 Task: Invite Team Member Softage.1@softage.net to Workspace Accelerator Programs. Invite Team Member Softage.2@softage.net to Workspace Accelerator Programs. Invite Team Member Softage.3@softage.net to Workspace Accelerator Programs. Invite Team Member Softage.4@softage.net to Workspace Accelerator Programs
Action: Mouse moved to (841, 134)
Screenshot: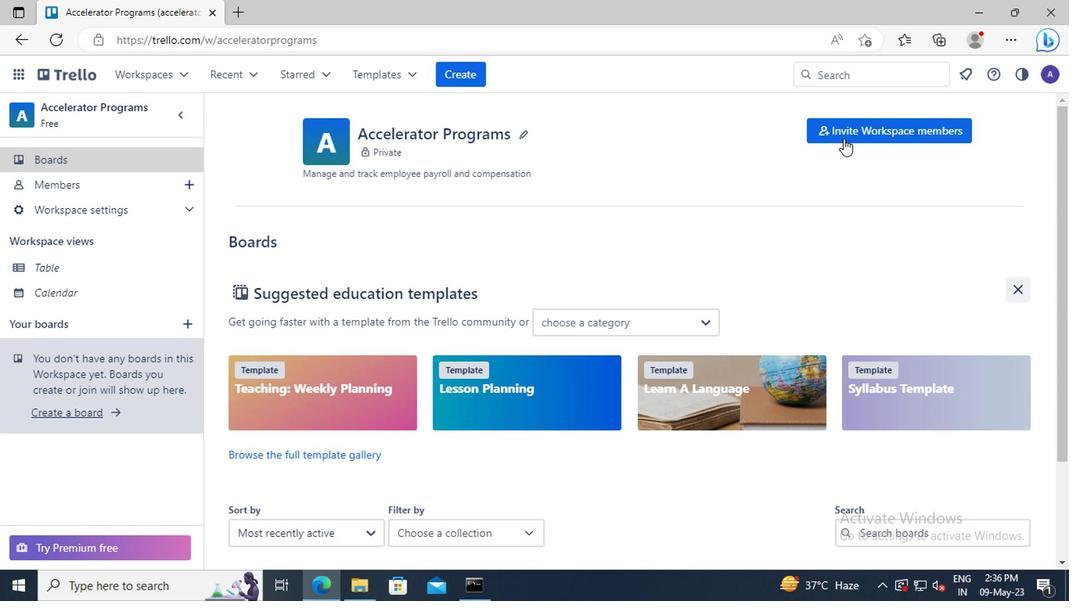 
Action: Mouse pressed left at (841, 134)
Screenshot: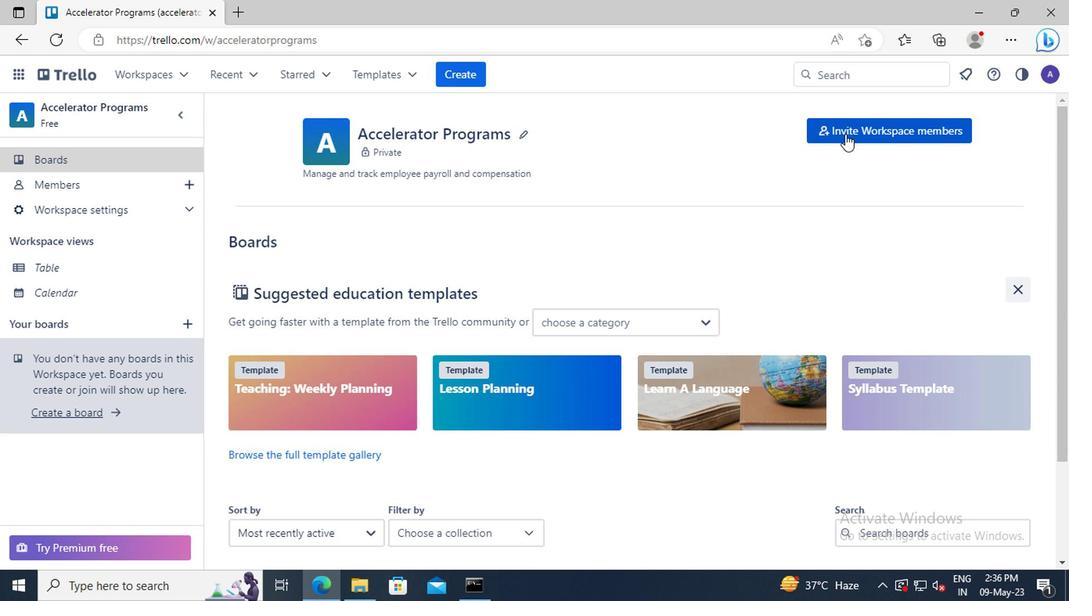 
Action: Mouse moved to (360, 305)
Screenshot: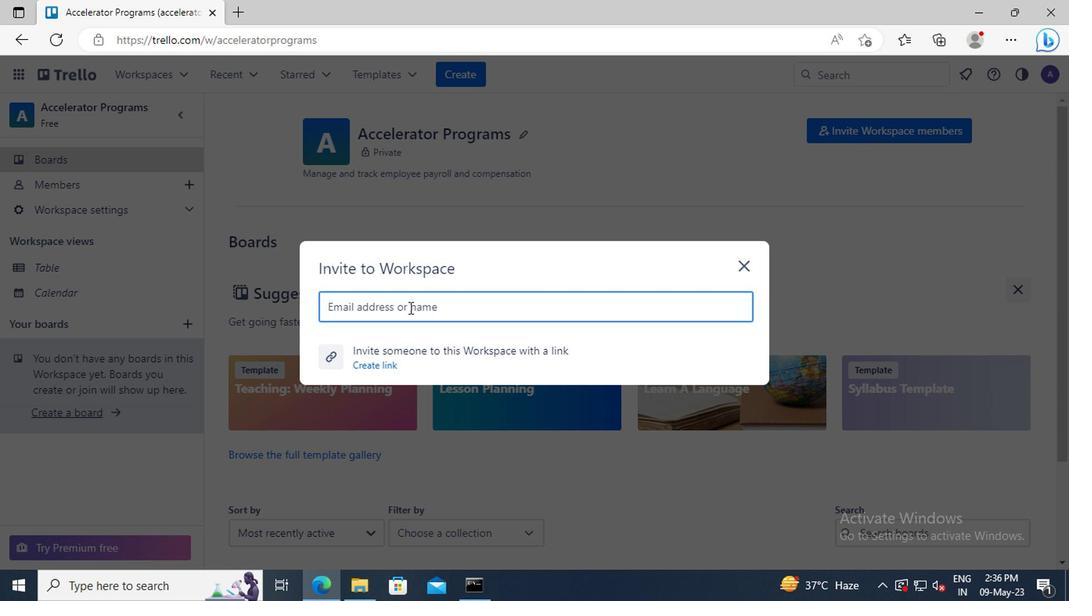 
Action: Mouse pressed left at (360, 305)
Screenshot: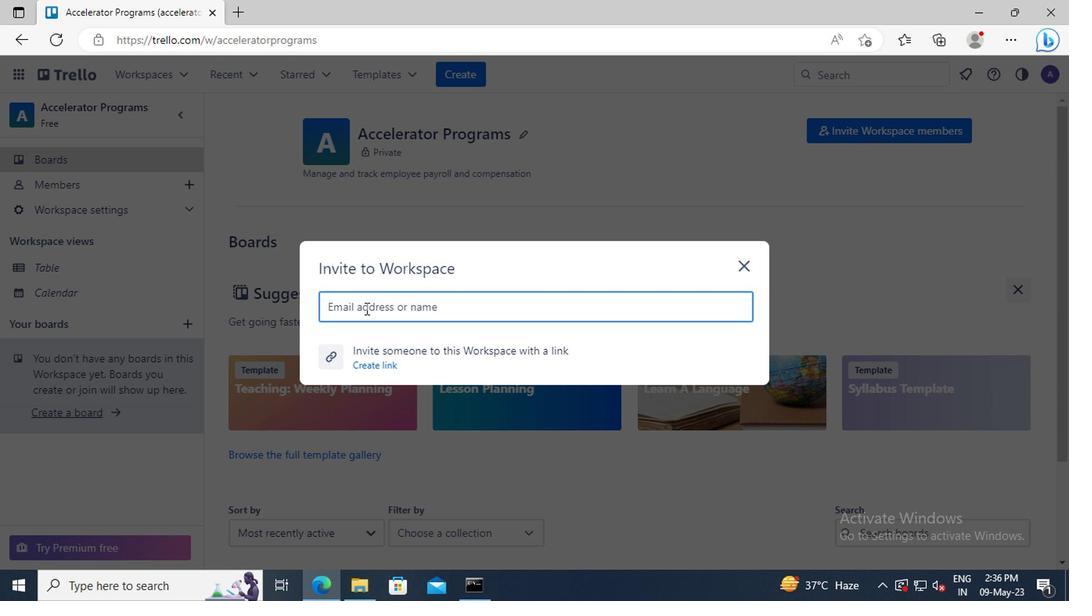 
Action: Key pressed <Key.shift>SOFTAGE.1<Key.shift>@SOFTAGE.NET
Screenshot: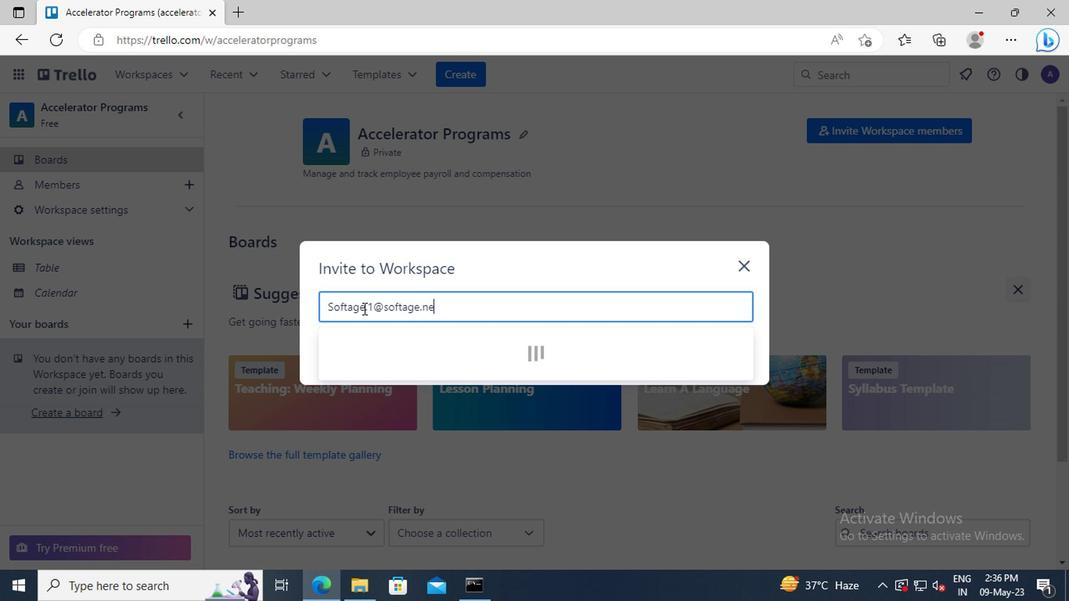 
Action: Mouse moved to (369, 342)
Screenshot: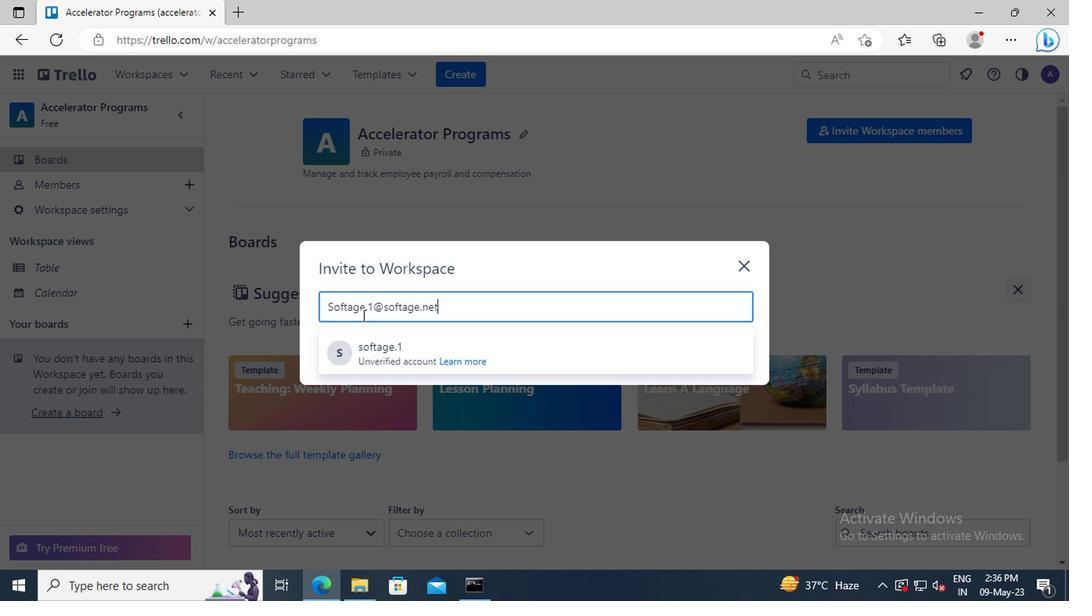 
Action: Mouse pressed left at (369, 342)
Screenshot: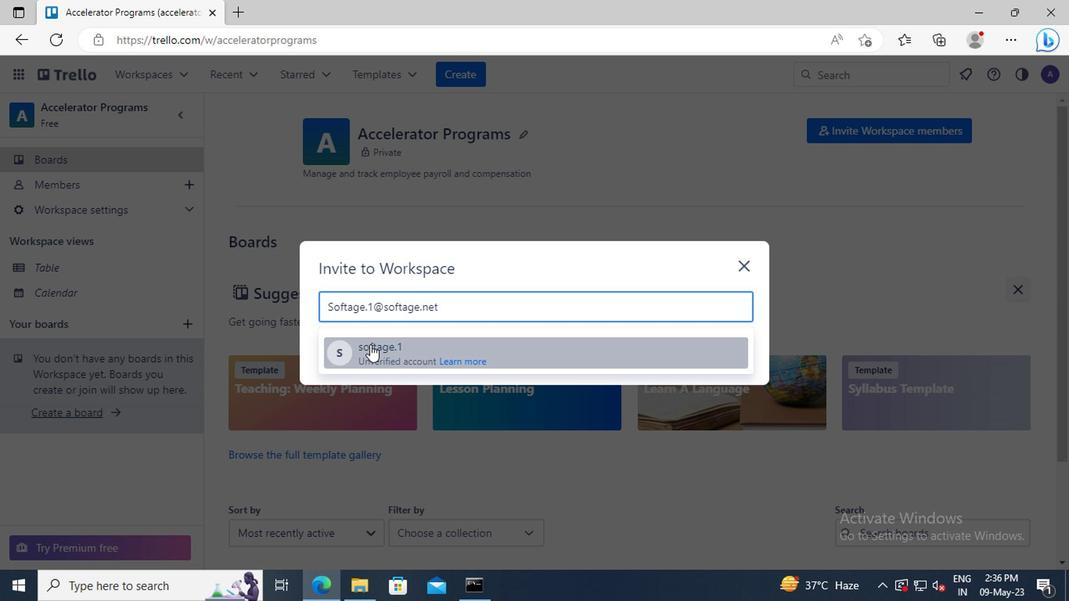 
Action: Mouse moved to (733, 269)
Screenshot: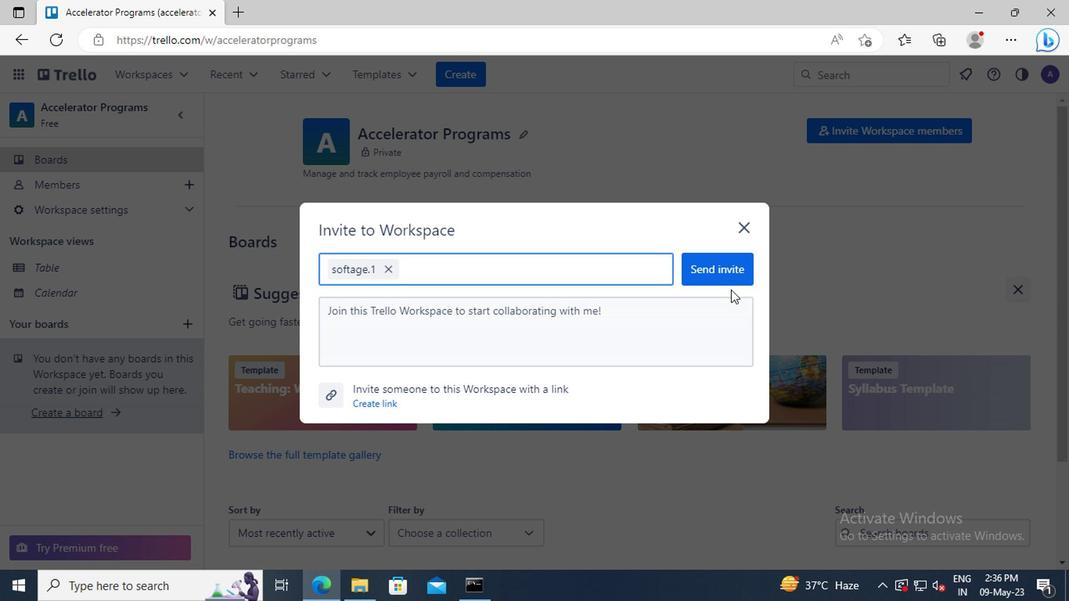 
Action: Mouse pressed left at (733, 269)
Screenshot: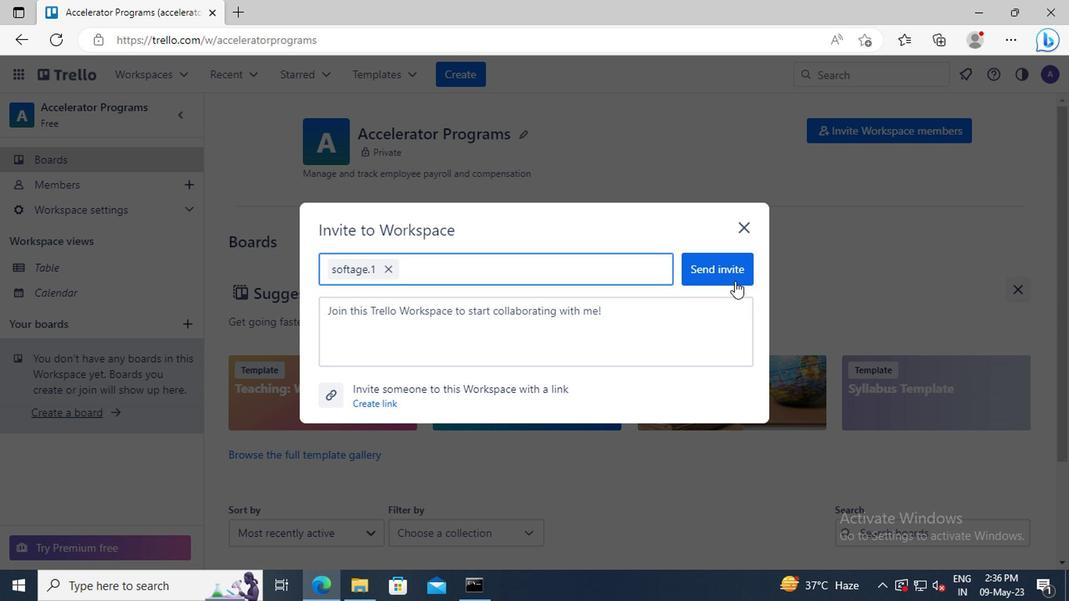 
Action: Mouse moved to (845, 131)
Screenshot: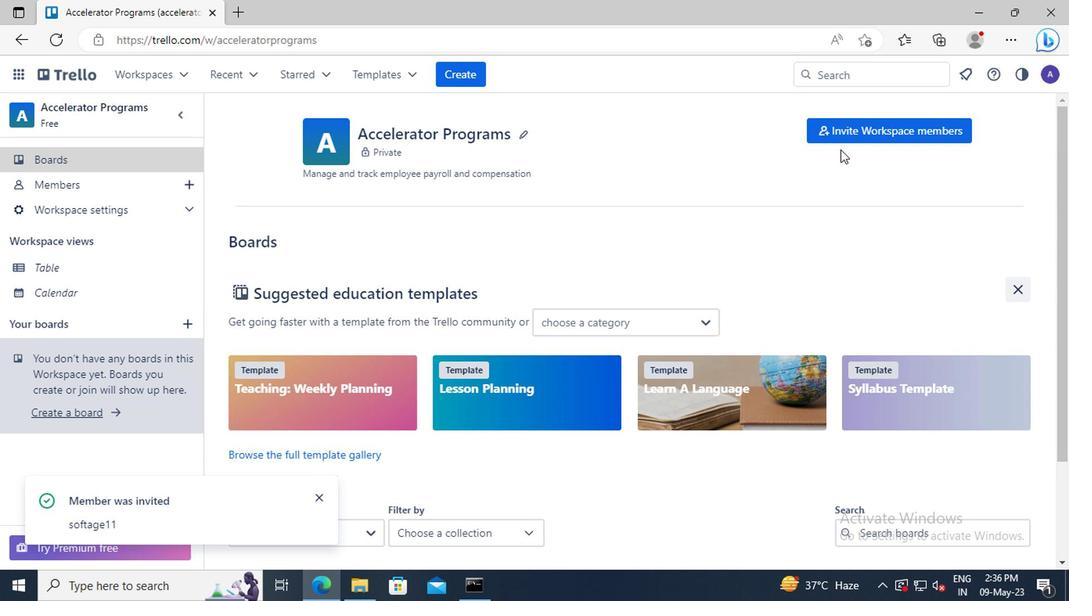 
Action: Mouse pressed left at (845, 131)
Screenshot: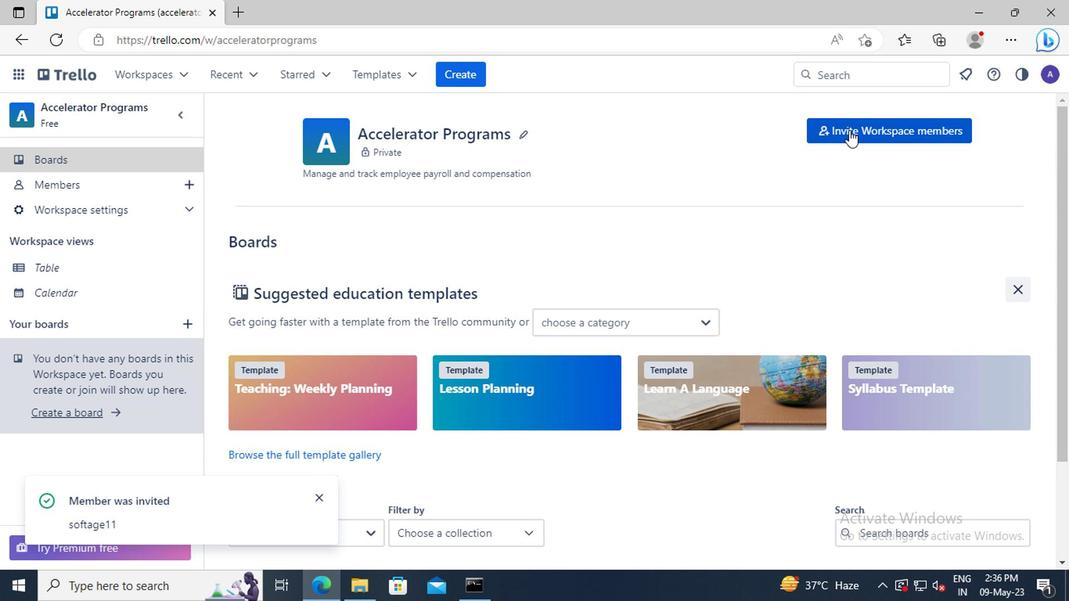 
Action: Mouse moved to (381, 305)
Screenshot: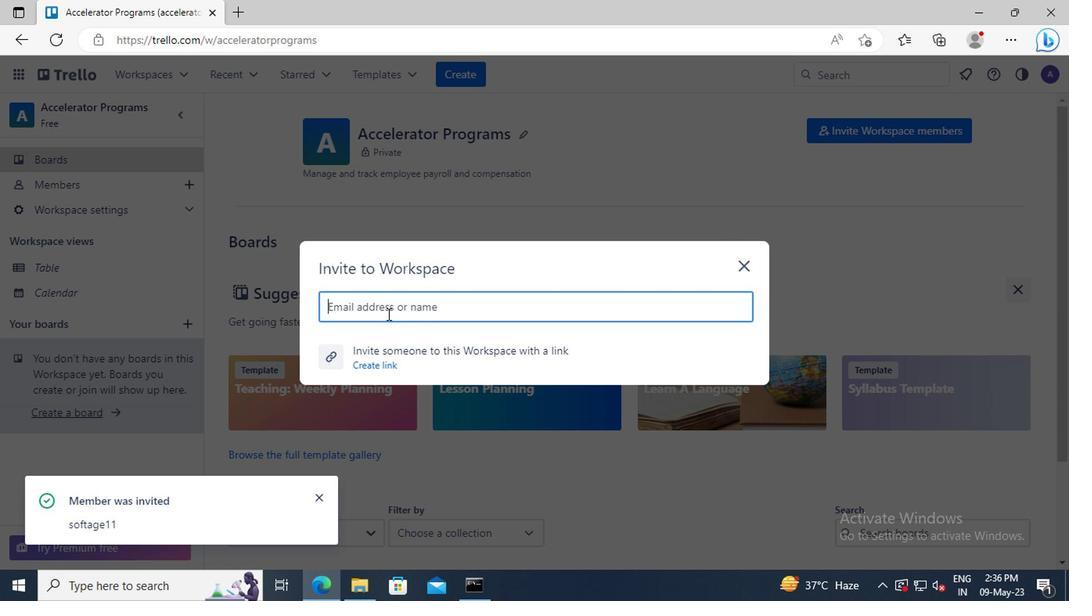 
Action: Mouse pressed left at (381, 305)
Screenshot: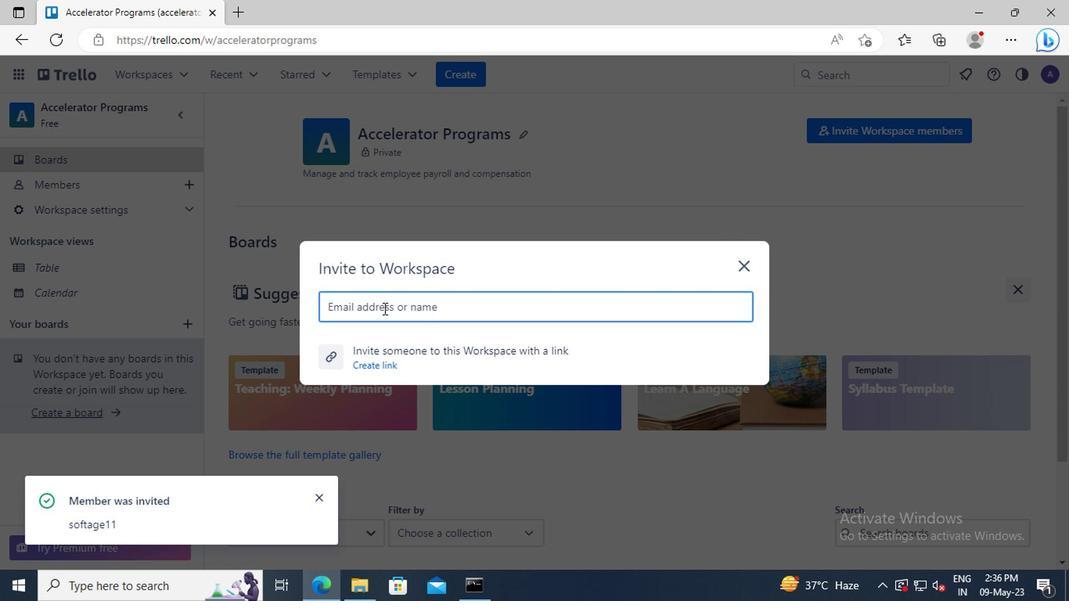 
Action: Key pressed <Key.shift>SOFTAGE.2<Key.shift>@SOFTAGE.NET
Screenshot: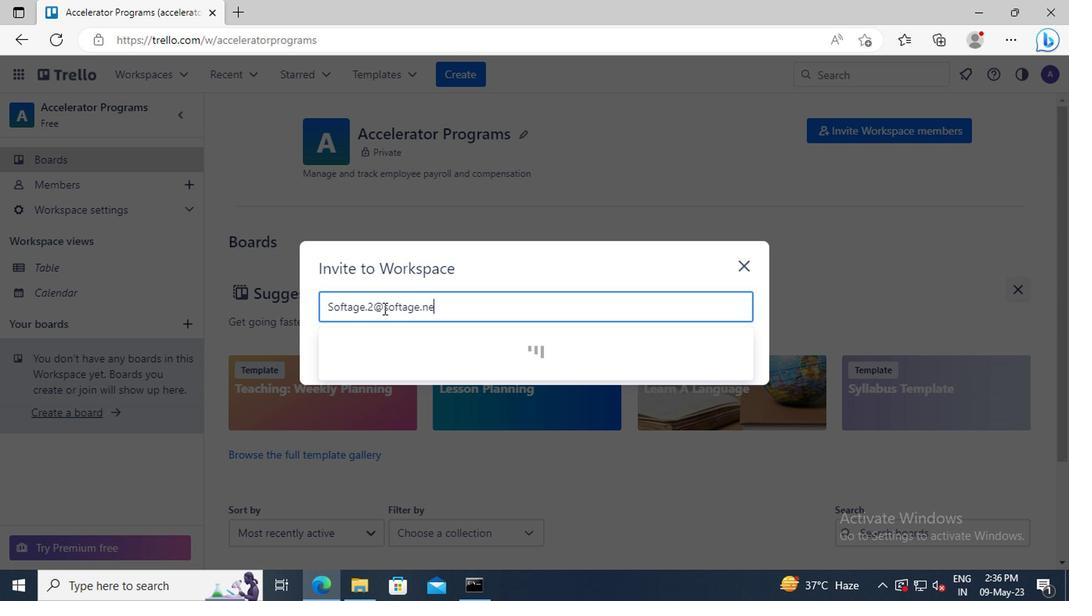 
Action: Mouse moved to (392, 340)
Screenshot: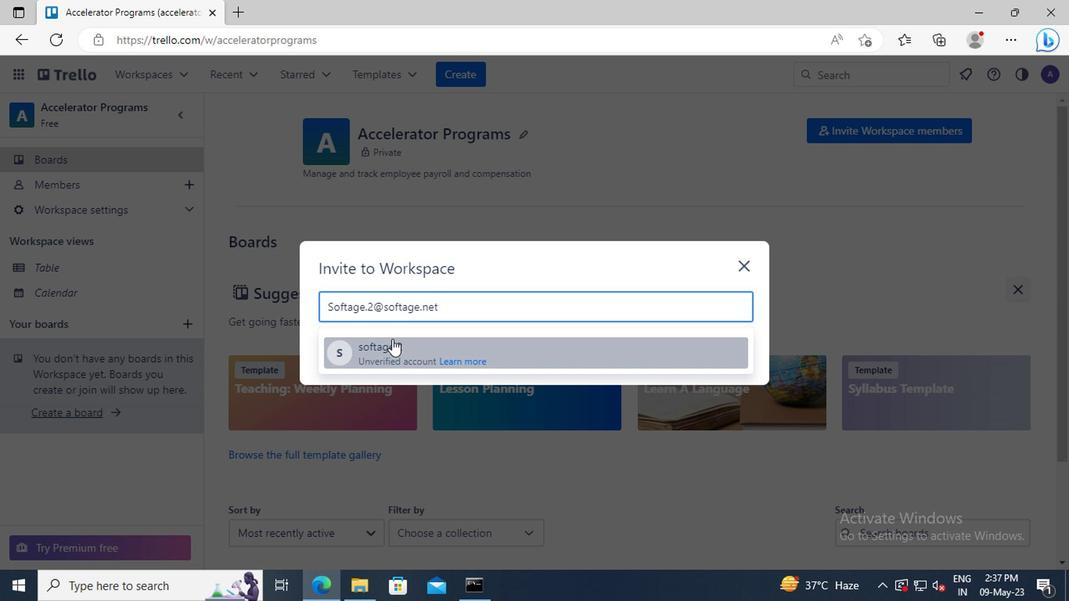 
Action: Mouse pressed left at (392, 340)
Screenshot: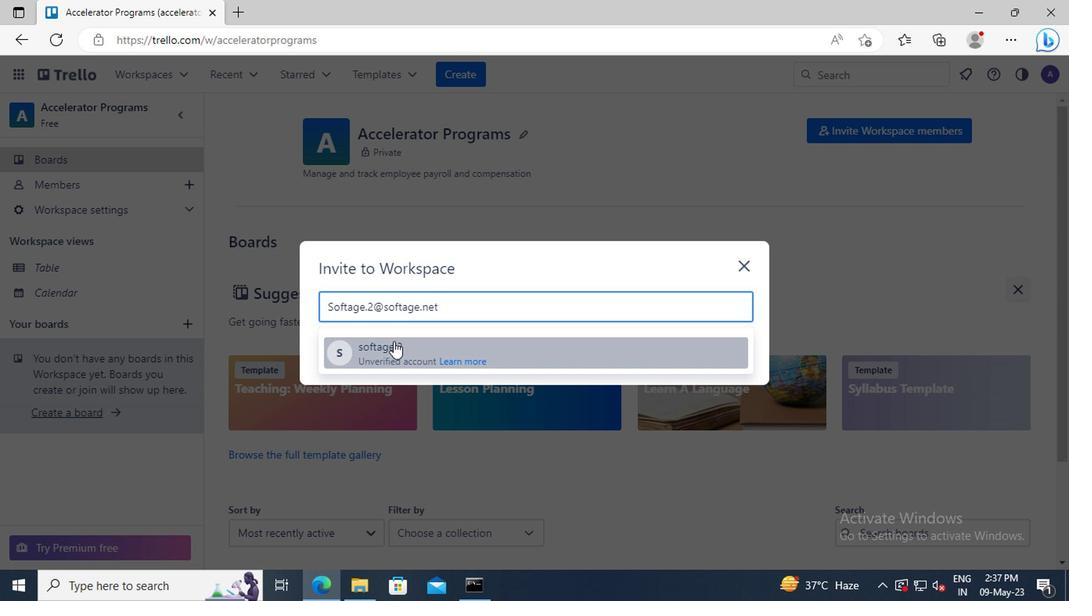 
Action: Mouse moved to (718, 268)
Screenshot: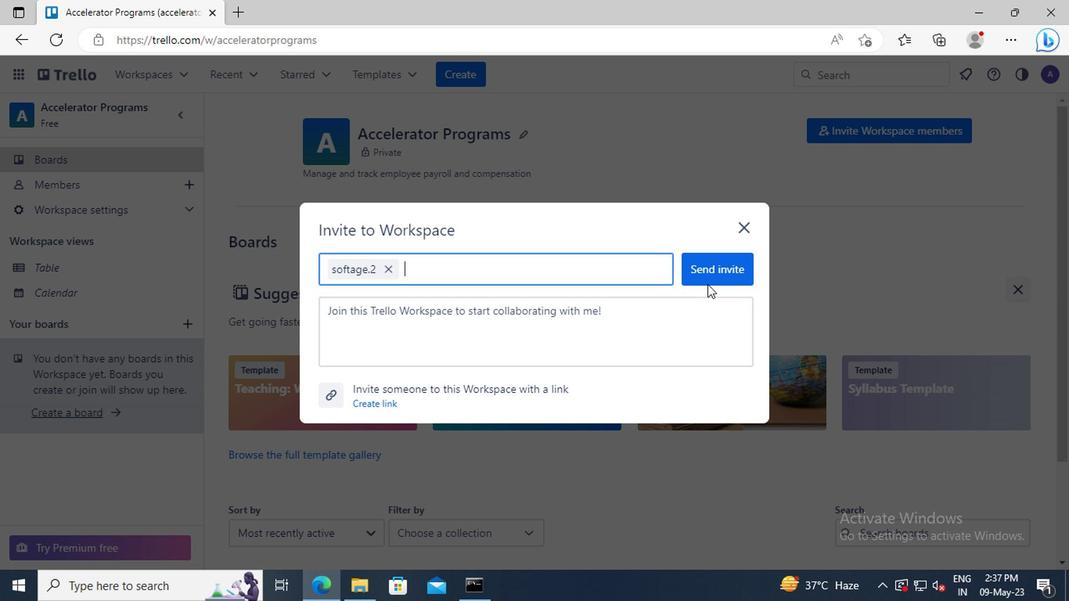 
Action: Mouse pressed left at (718, 268)
Screenshot: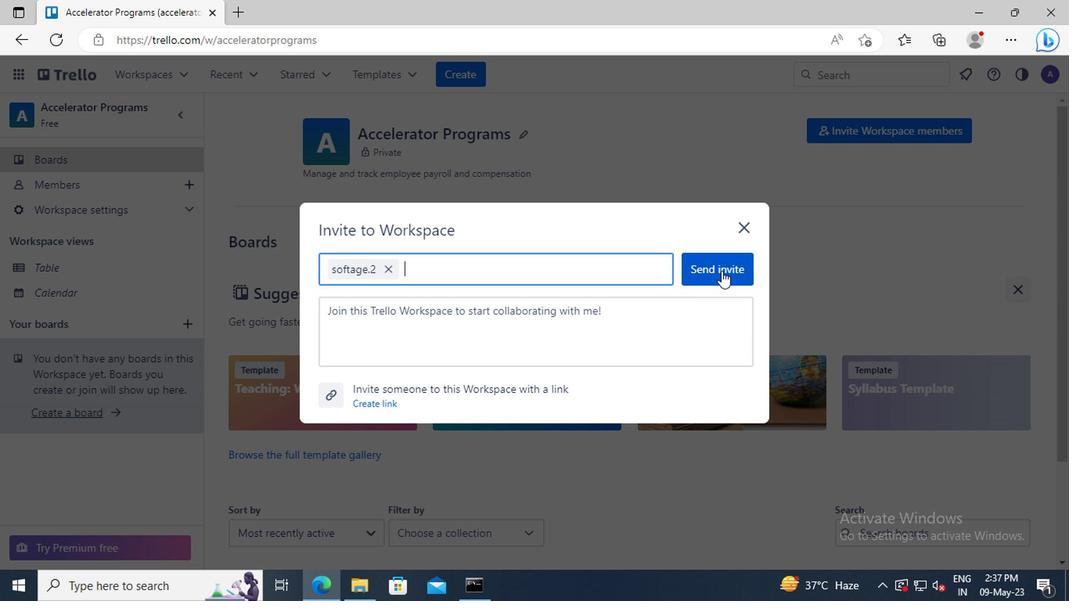 
Action: Mouse moved to (844, 134)
Screenshot: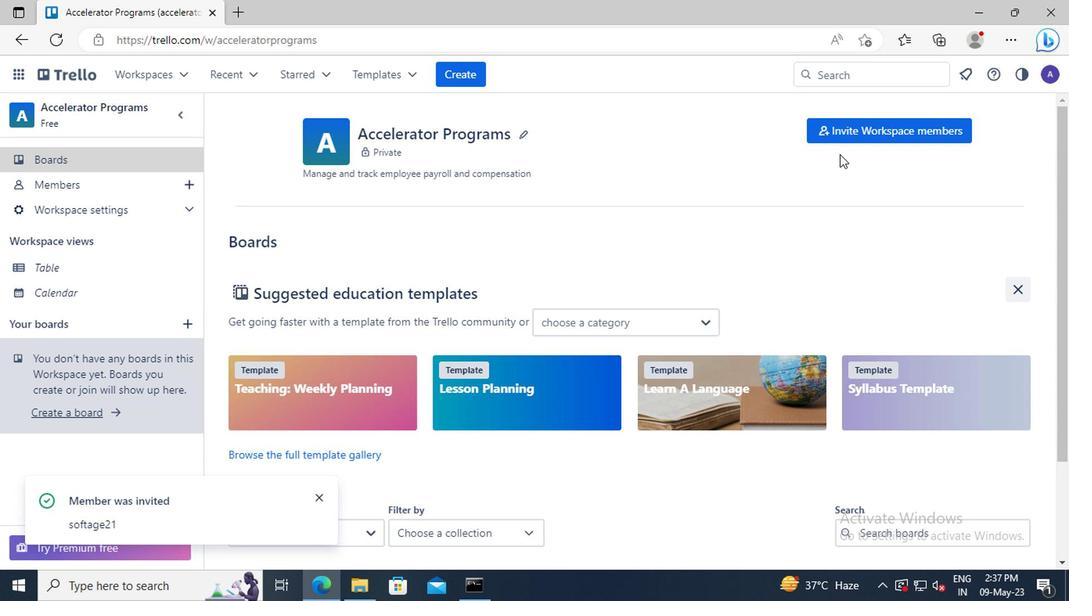 
Action: Mouse pressed left at (844, 134)
Screenshot: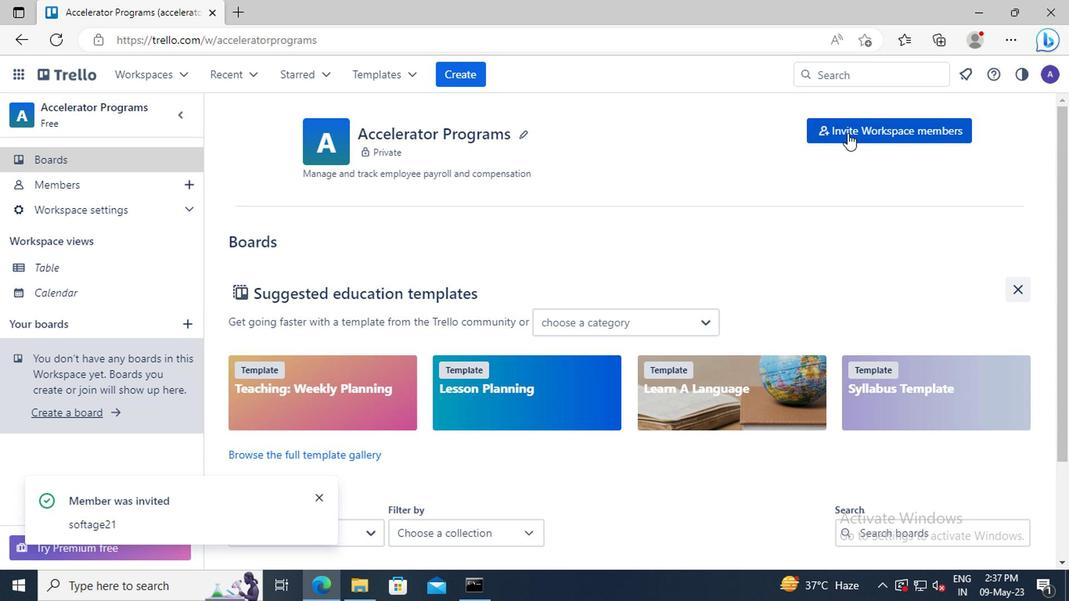
Action: Mouse moved to (360, 301)
Screenshot: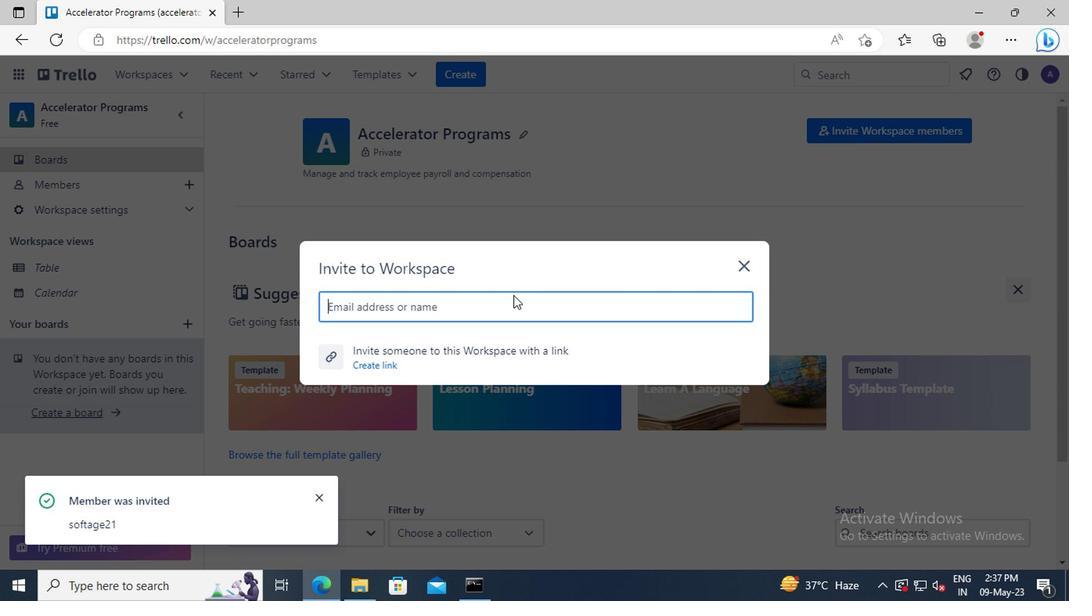 
Action: Mouse pressed left at (360, 301)
Screenshot: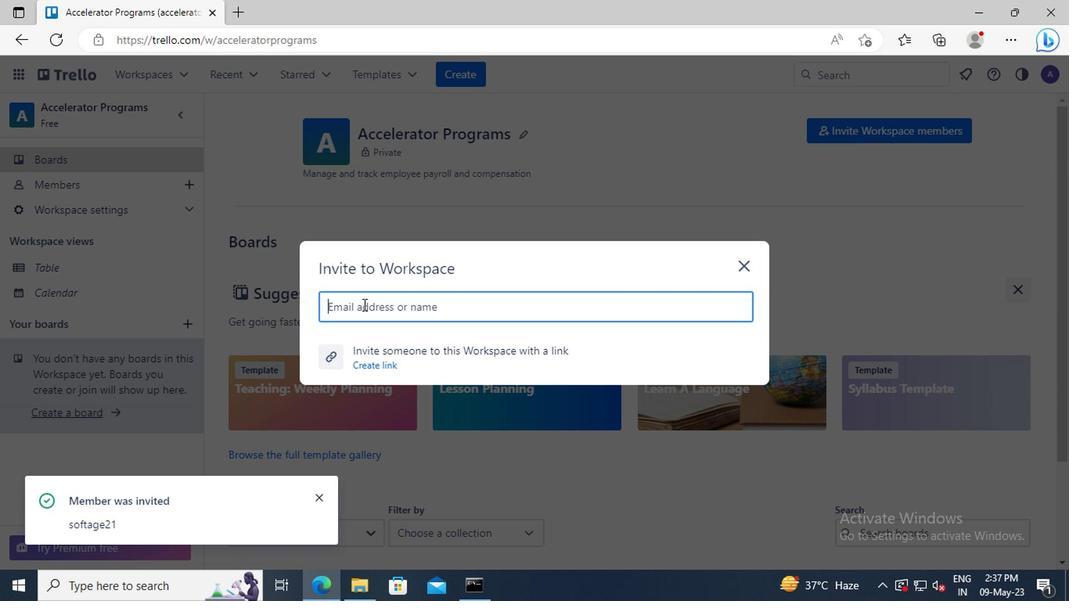 
Action: Key pressed <Key.shift>SOFTAGE.3<Key.shift>@SOFTAGE.NET
Screenshot: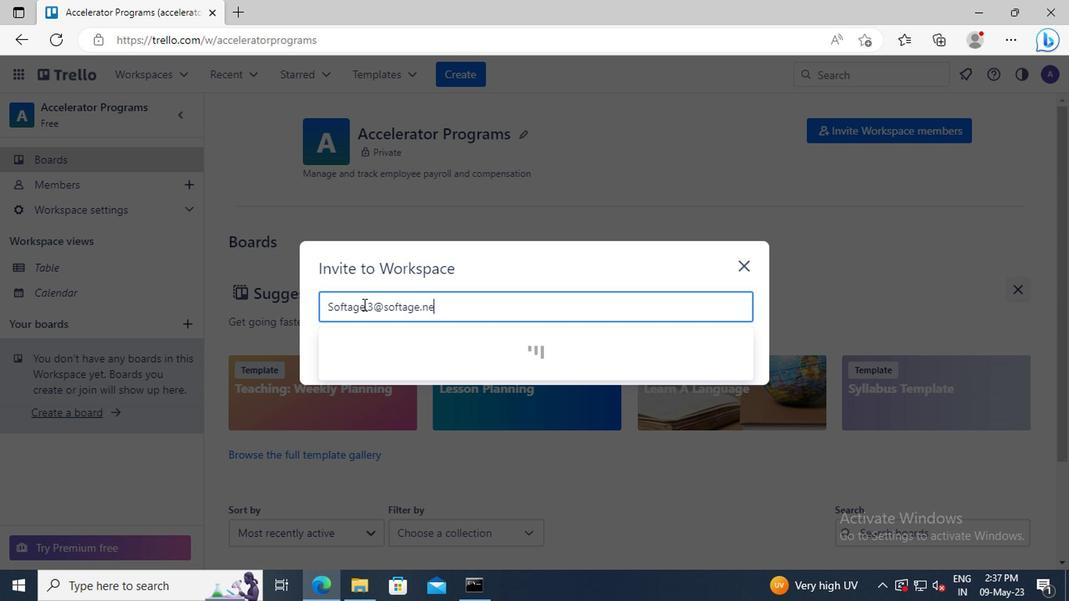 
Action: Mouse moved to (378, 340)
Screenshot: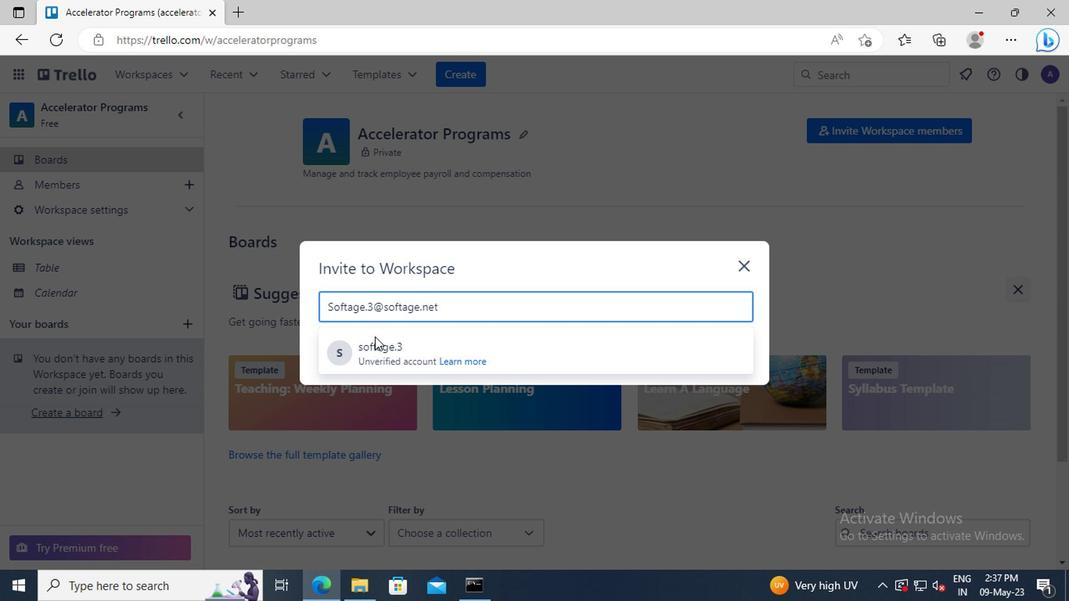 
Action: Mouse pressed left at (378, 340)
Screenshot: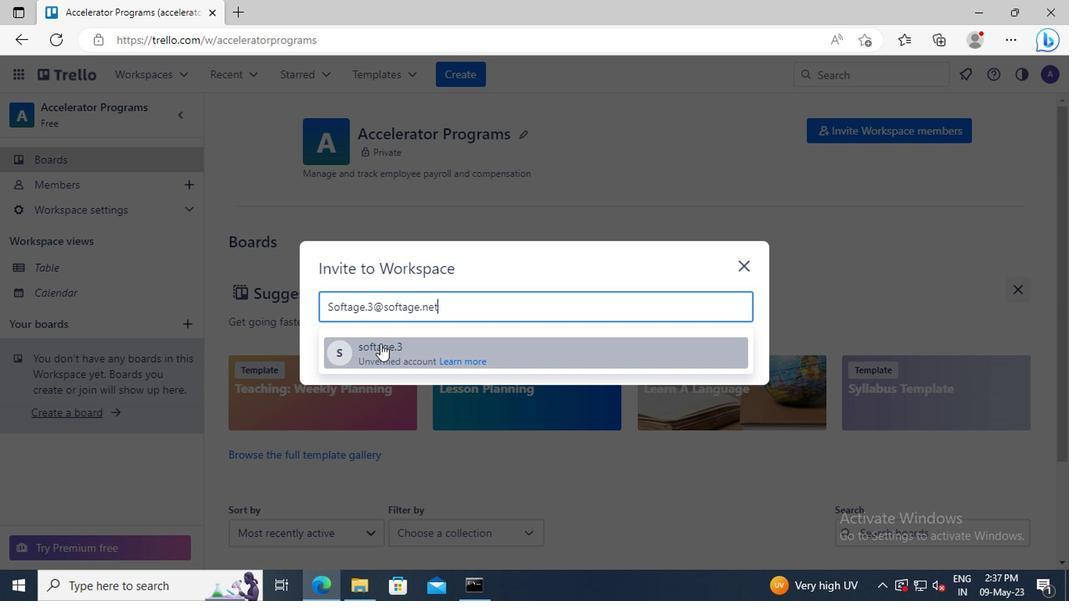 
Action: Mouse moved to (709, 272)
Screenshot: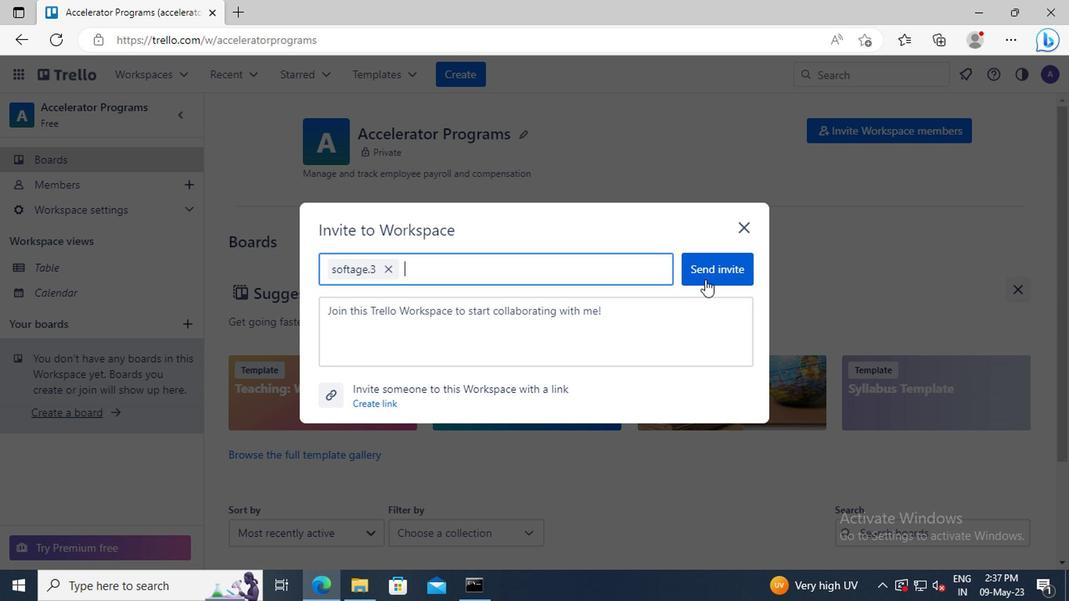 
Action: Mouse pressed left at (709, 272)
Screenshot: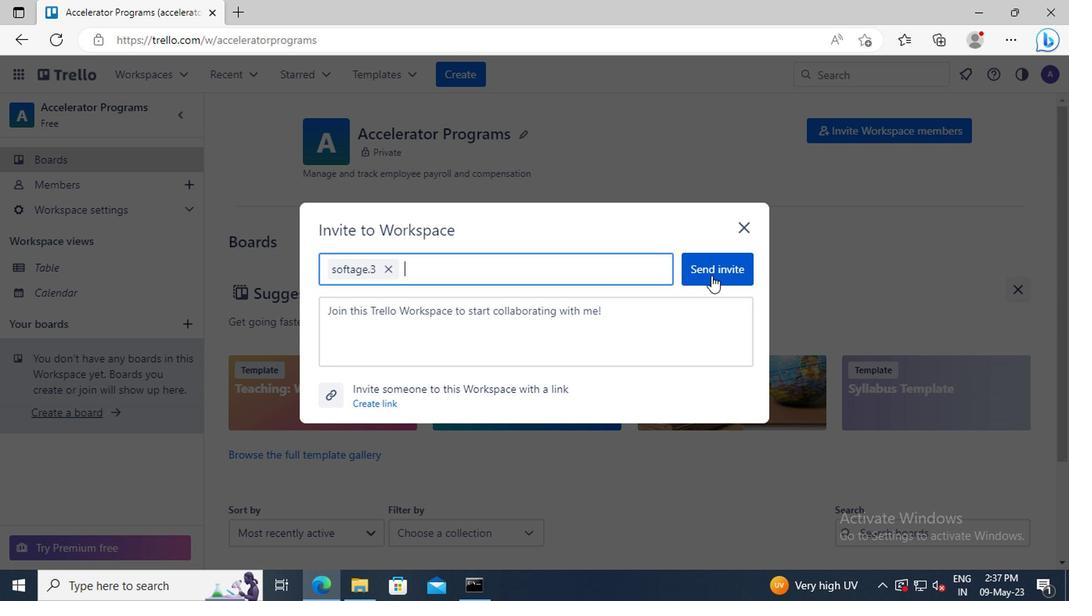
Action: Mouse moved to (839, 138)
Screenshot: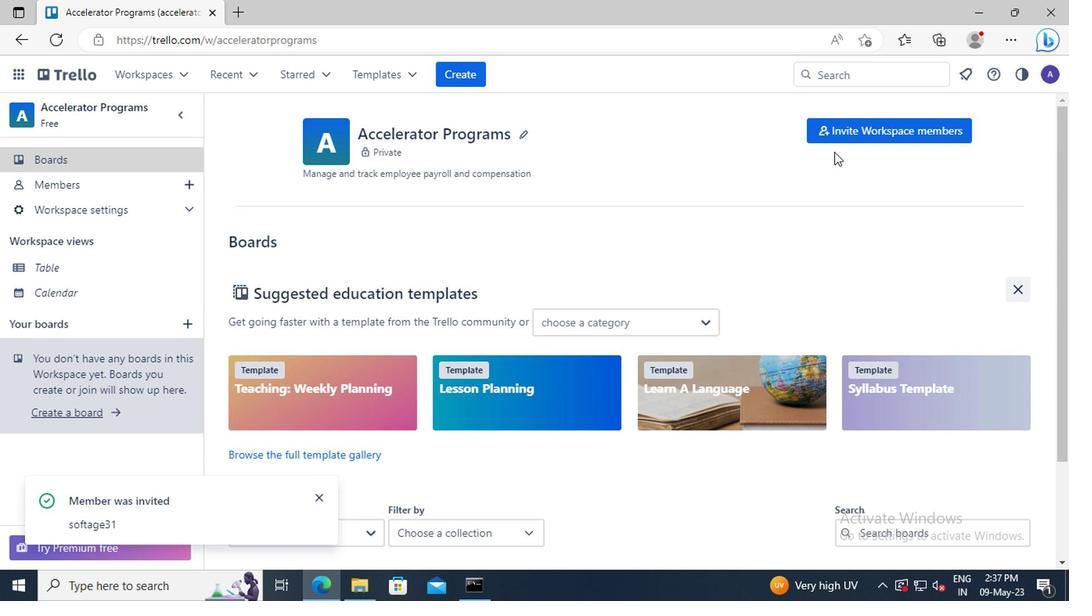 
Action: Mouse pressed left at (839, 138)
Screenshot: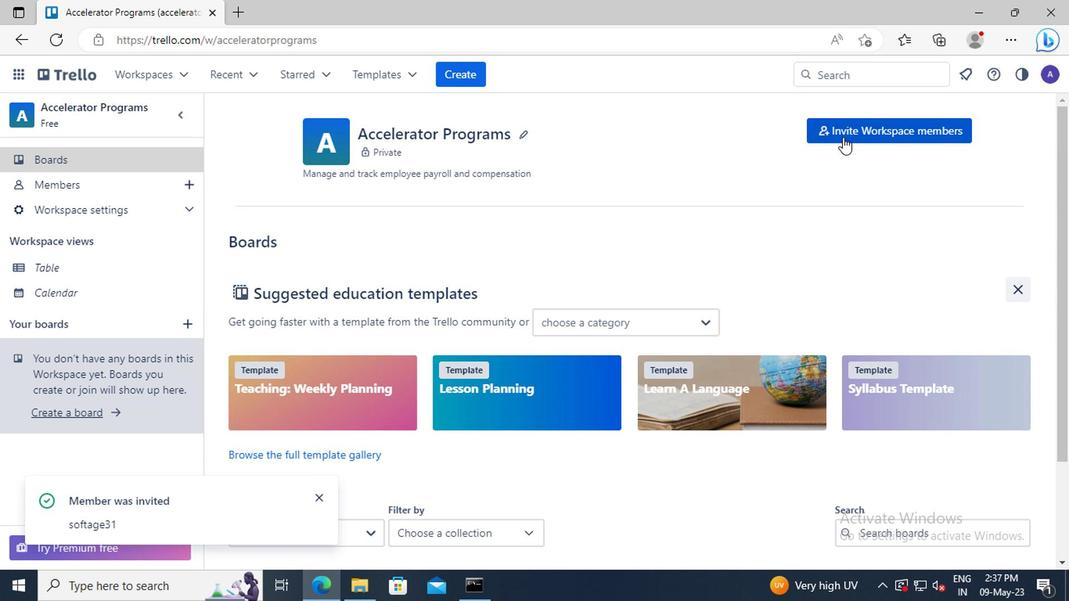 
Action: Mouse moved to (393, 311)
Screenshot: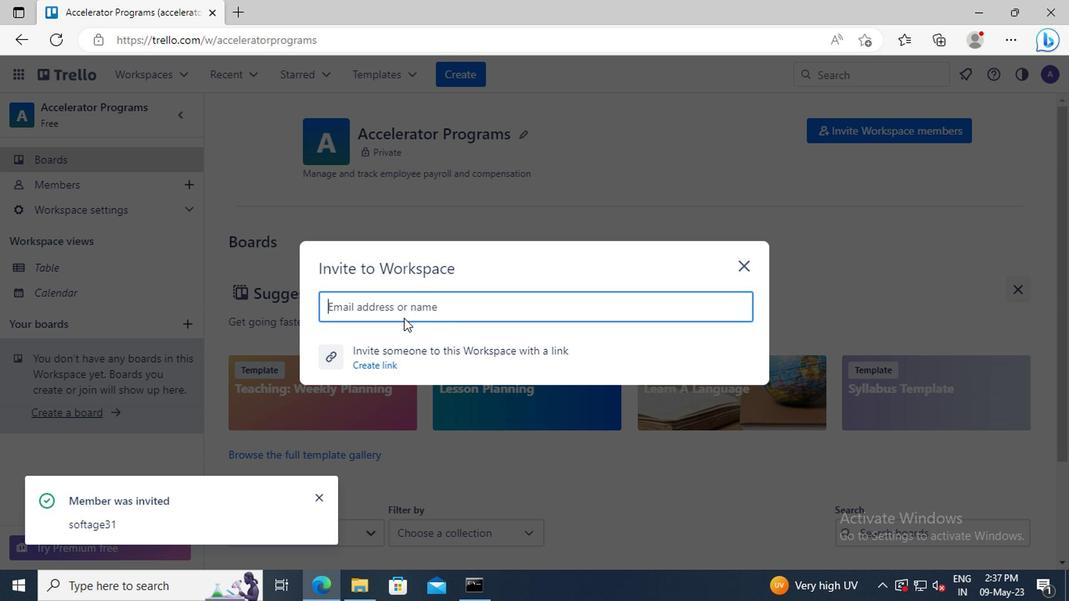 
Action: Mouse pressed left at (393, 311)
Screenshot: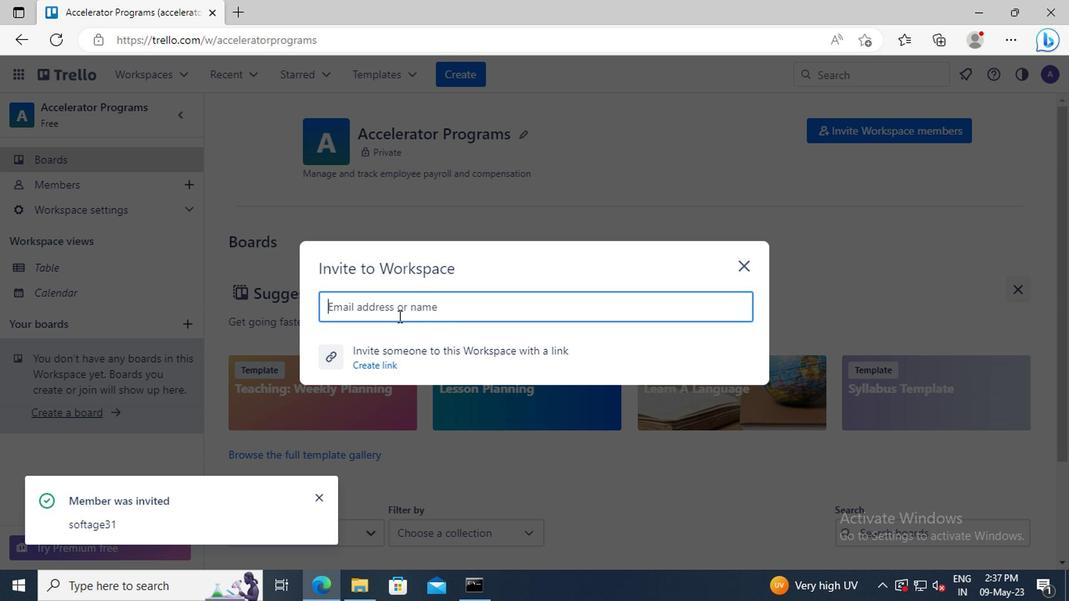 
Action: Key pressed <Key.shift>SOFTAGE.4<Key.shift>@SOFTAGE.NET
Screenshot: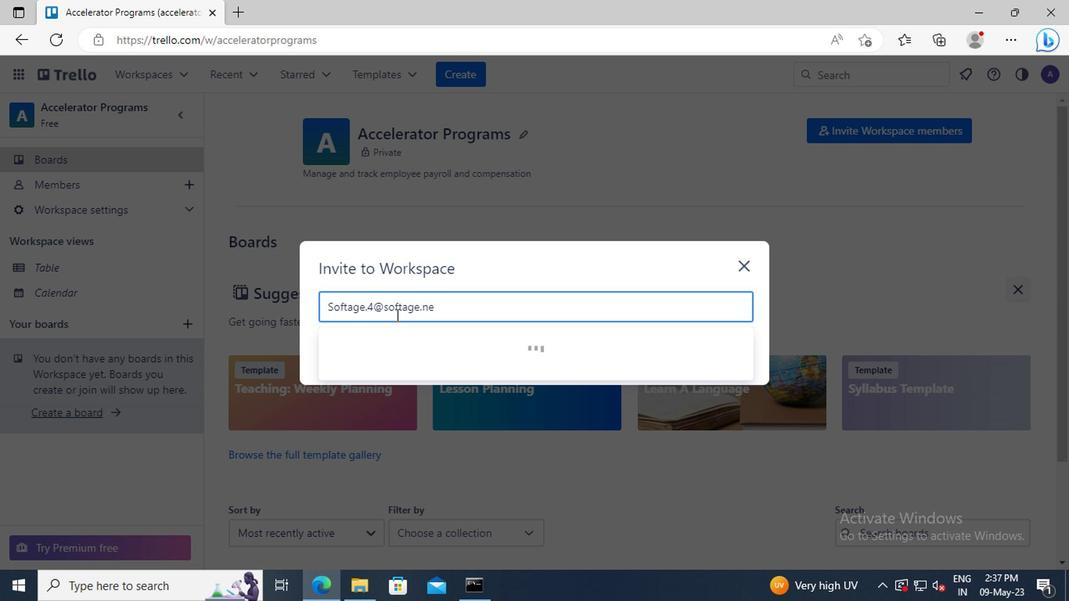 
Action: Mouse moved to (407, 339)
Screenshot: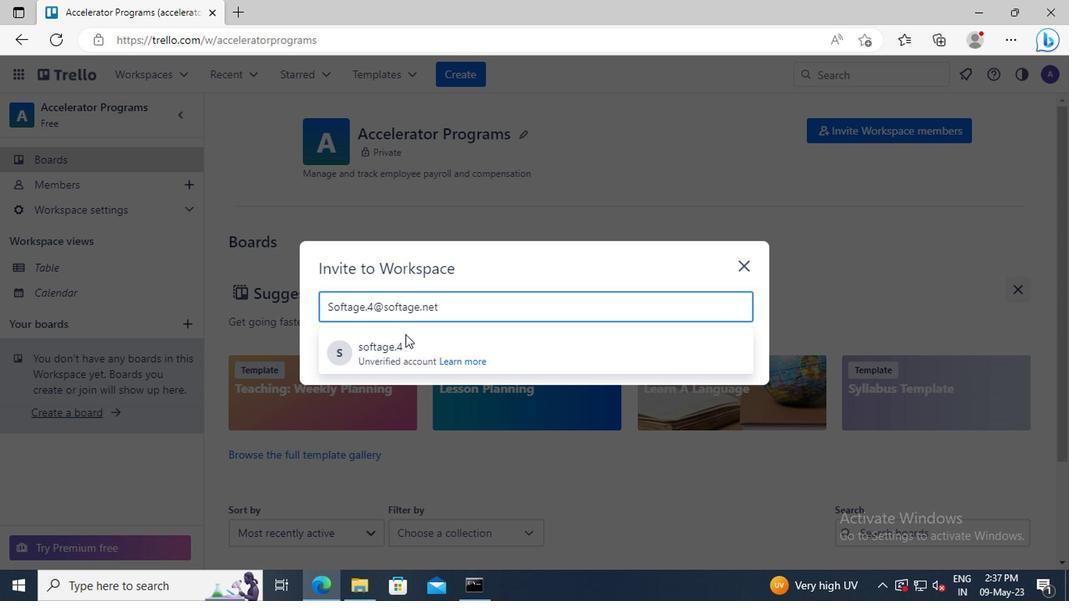 
Action: Mouse pressed left at (407, 339)
Screenshot: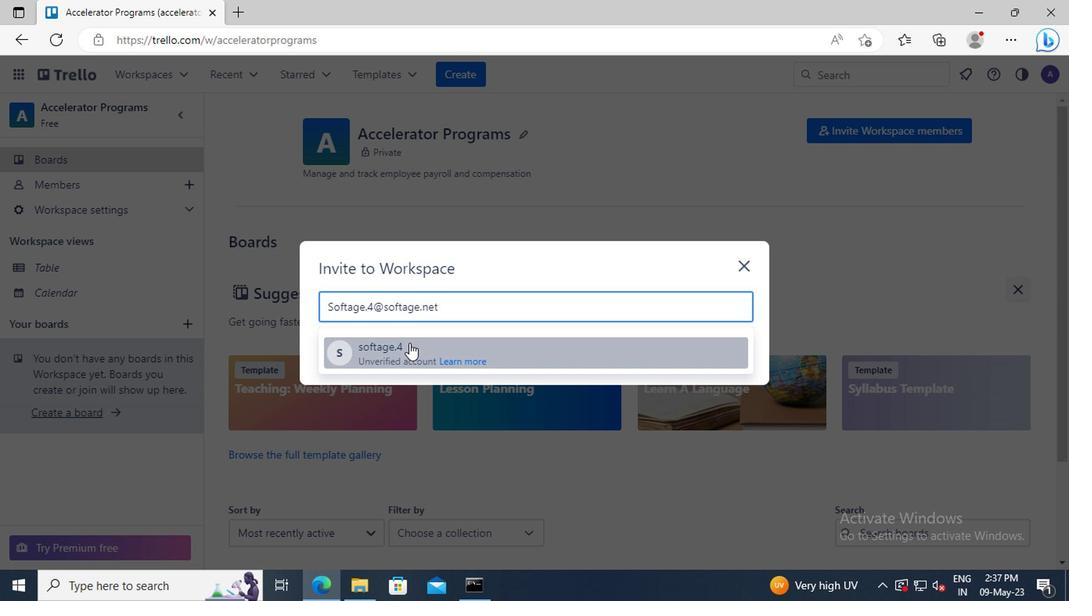 
Action: Mouse moved to (712, 273)
Screenshot: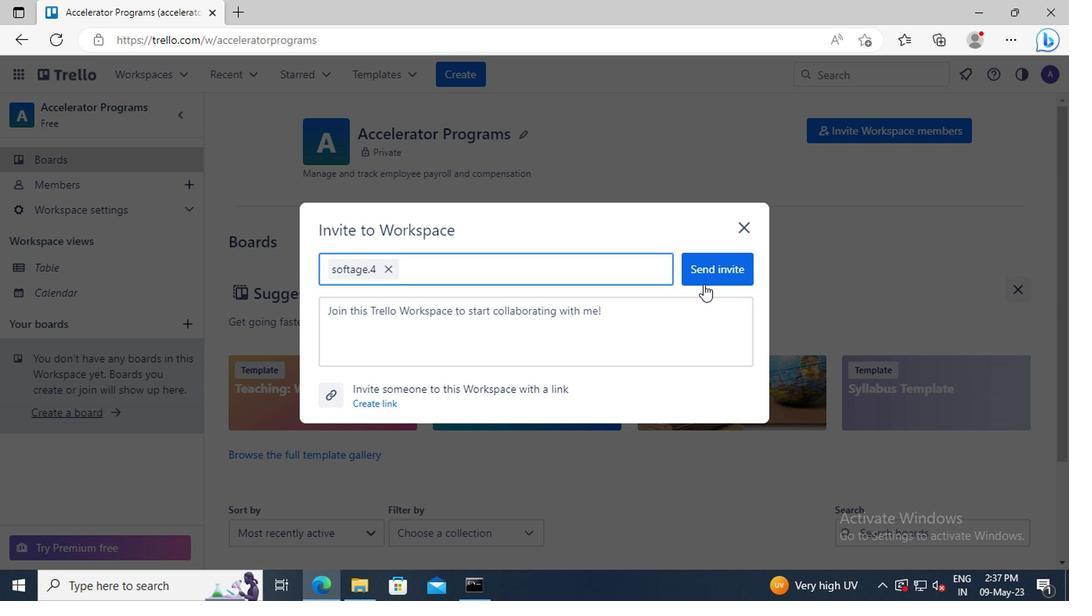 
Action: Mouse pressed left at (712, 273)
Screenshot: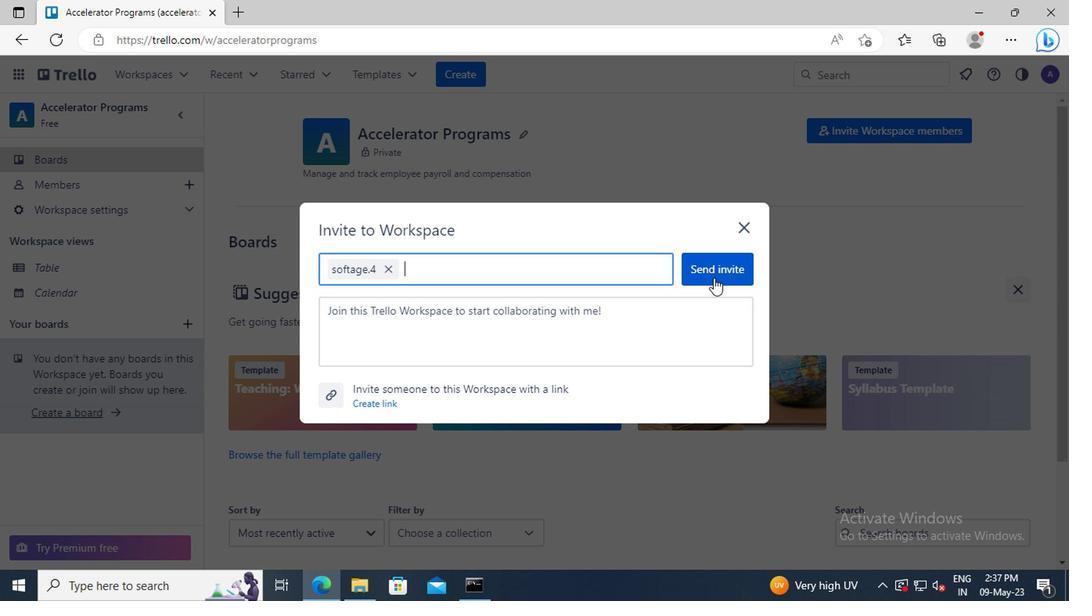 
